 Task: Select the vs code. video preview option in the default binary editor.
Action: Mouse moved to (11, 519)
Screenshot: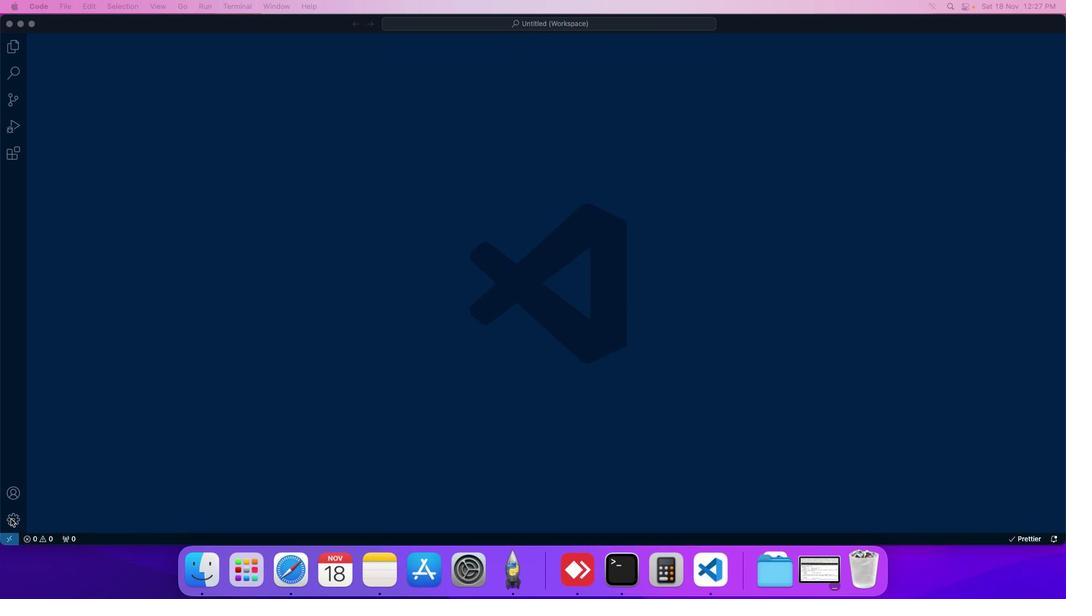 
Action: Mouse pressed left at (11, 519)
Screenshot: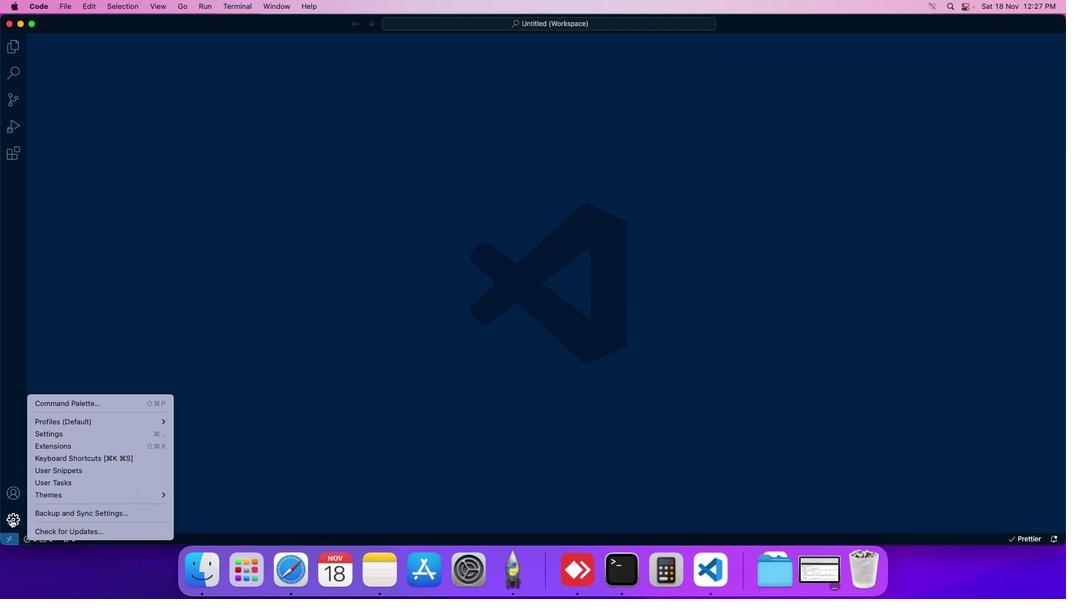 
Action: Mouse moved to (46, 435)
Screenshot: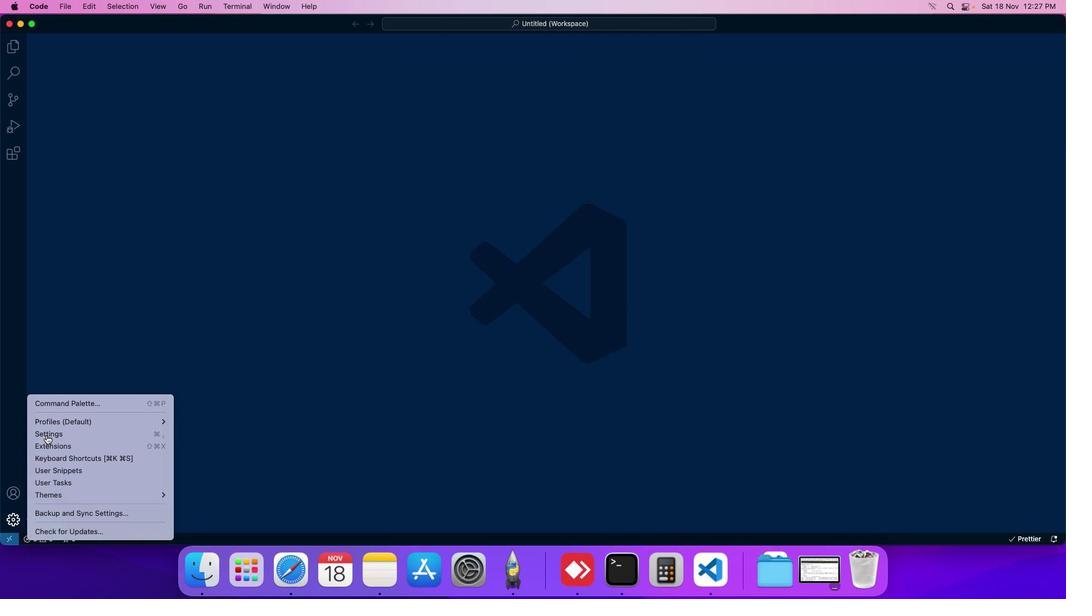 
Action: Mouse pressed left at (46, 435)
Screenshot: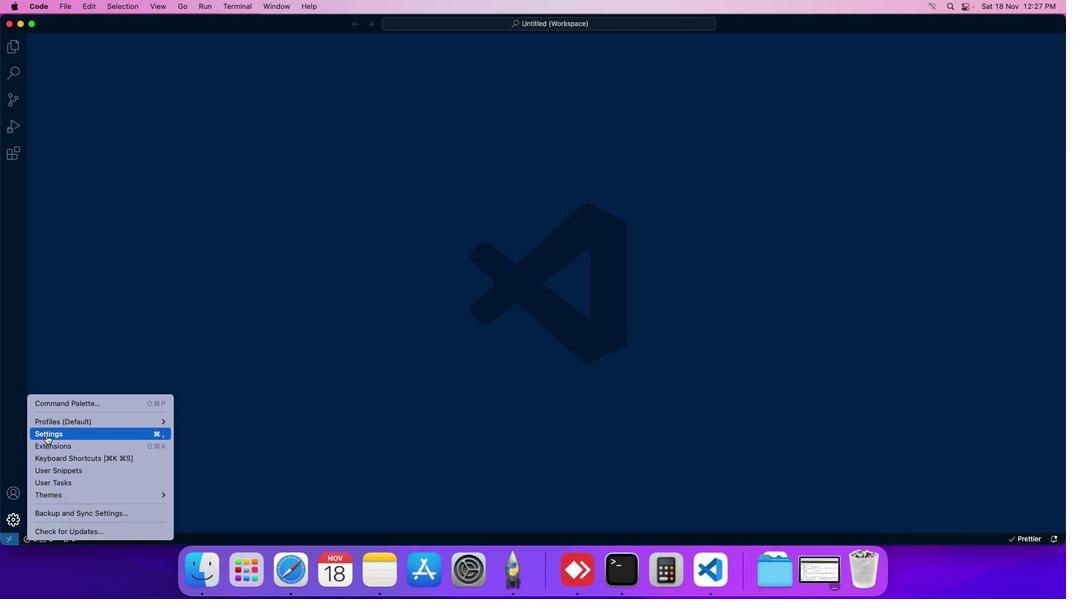 
Action: Mouse moved to (280, 87)
Screenshot: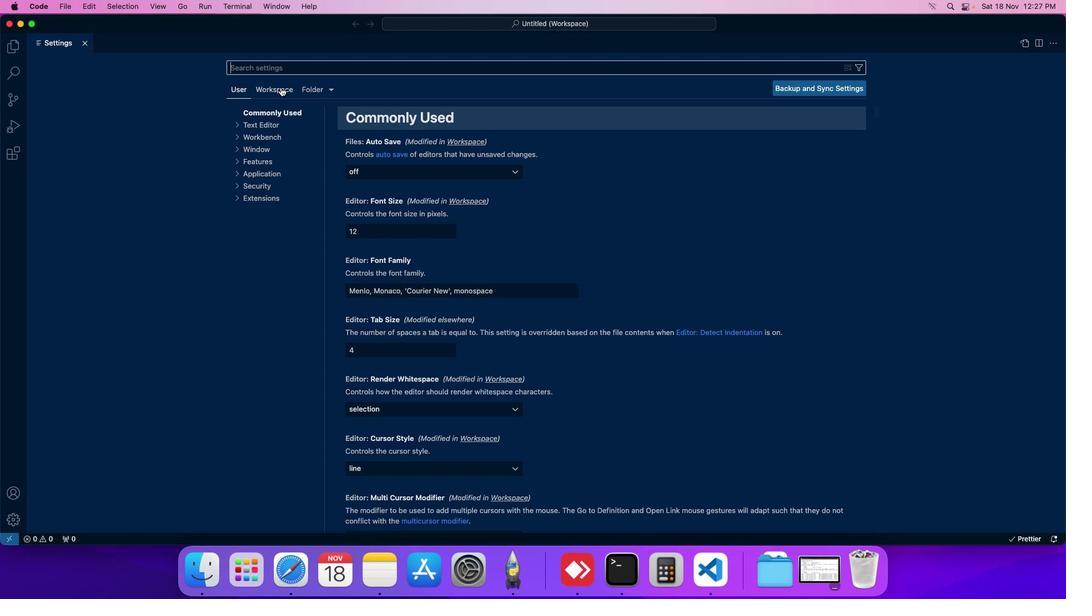 
Action: Mouse pressed left at (280, 87)
Screenshot: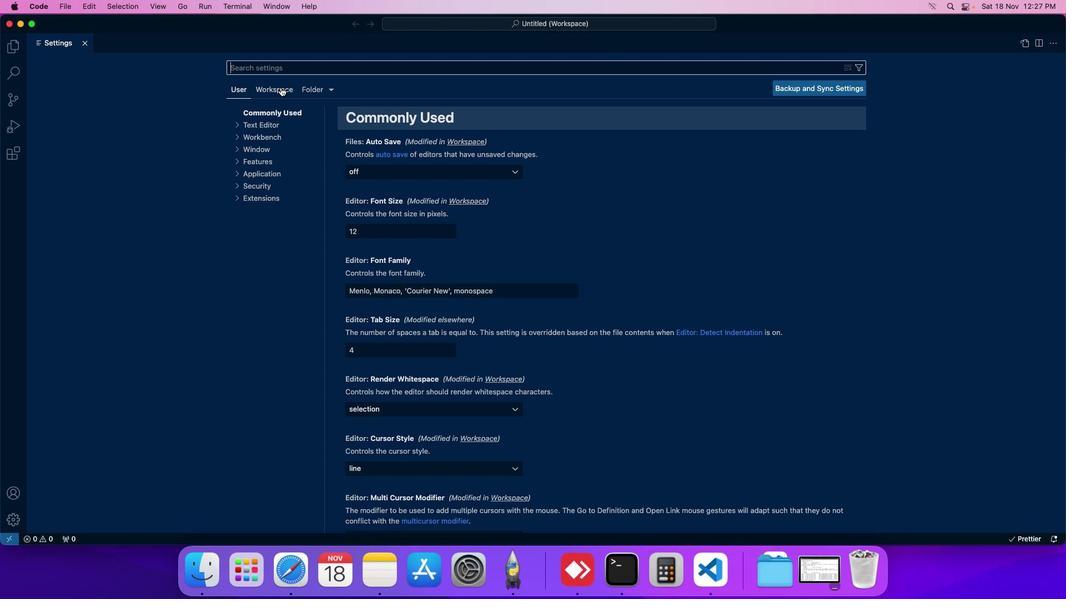 
Action: Mouse moved to (271, 136)
Screenshot: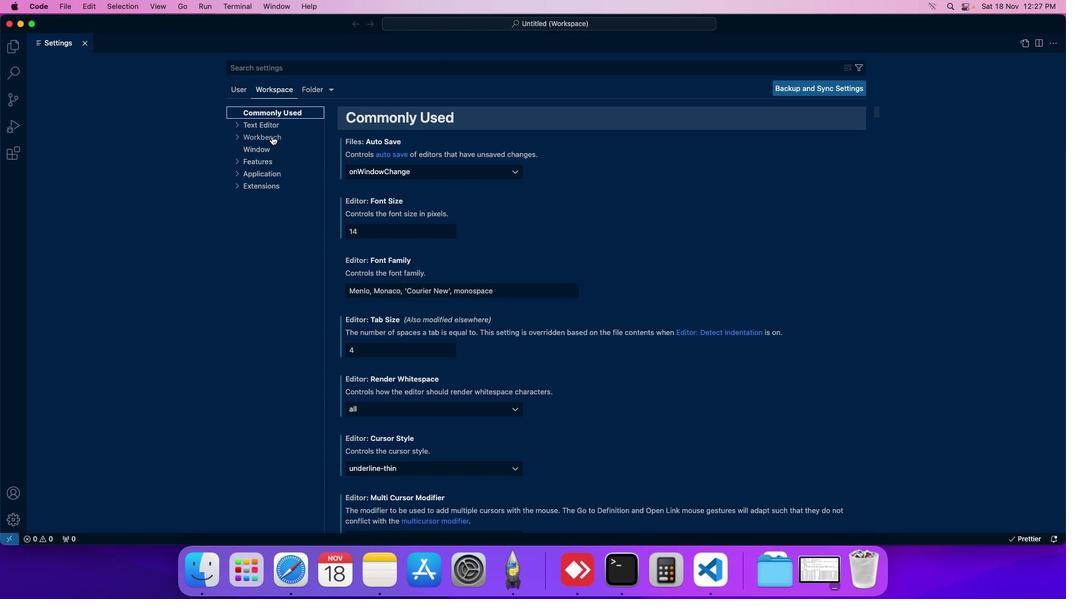 
Action: Mouse pressed left at (271, 136)
Screenshot: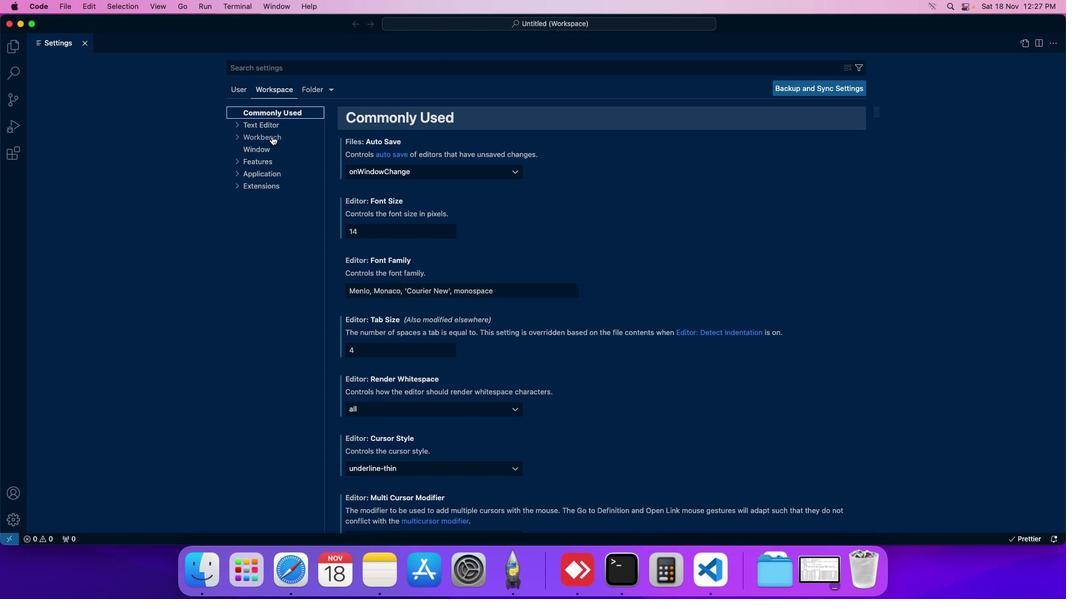 
Action: Mouse moved to (273, 171)
Screenshot: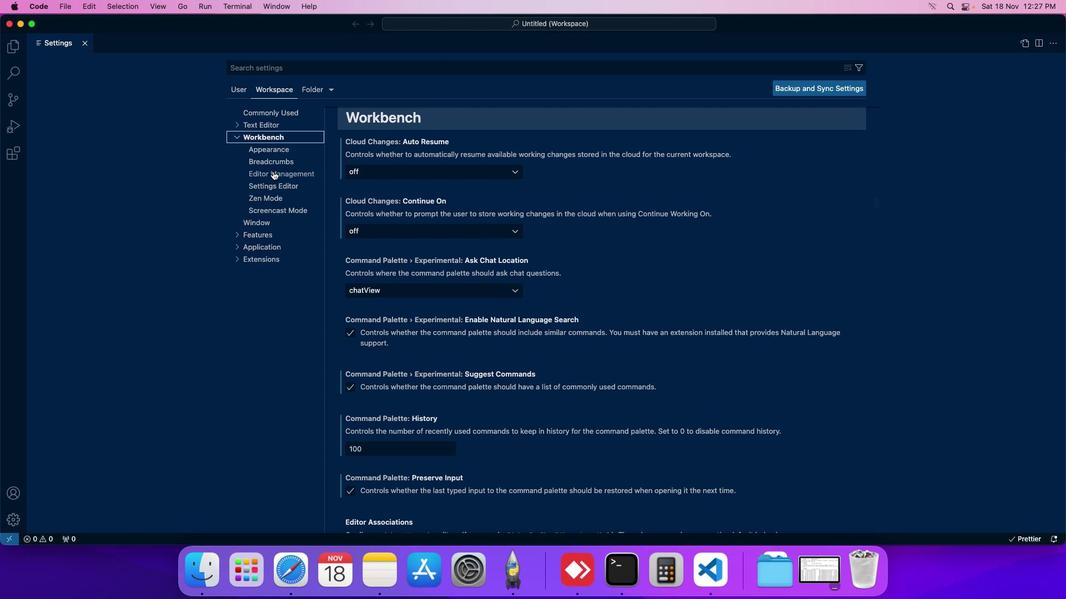 
Action: Mouse pressed left at (273, 171)
Screenshot: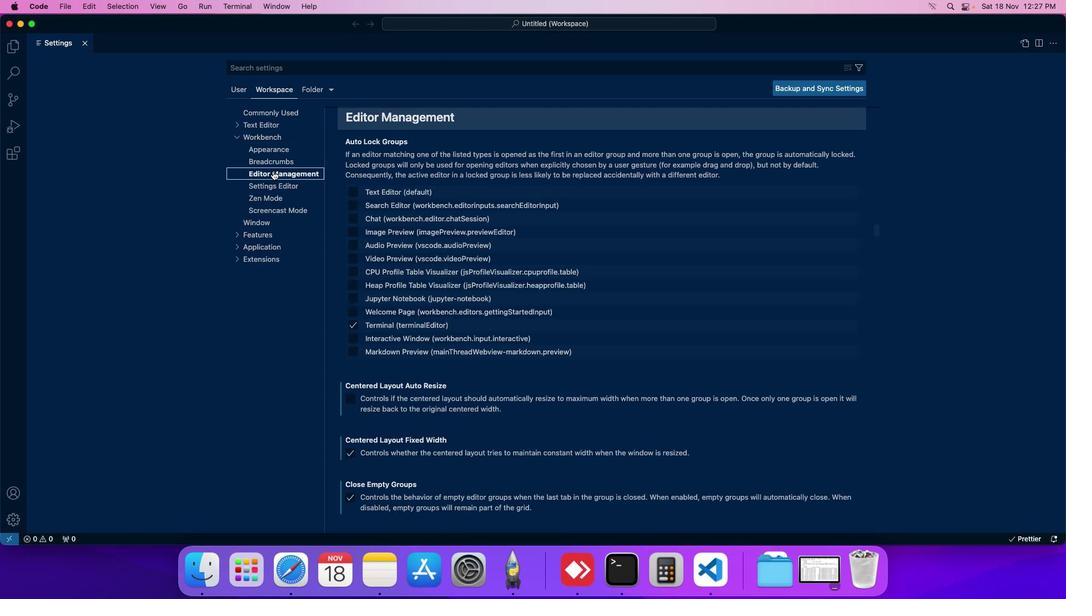 
Action: Mouse moved to (370, 275)
Screenshot: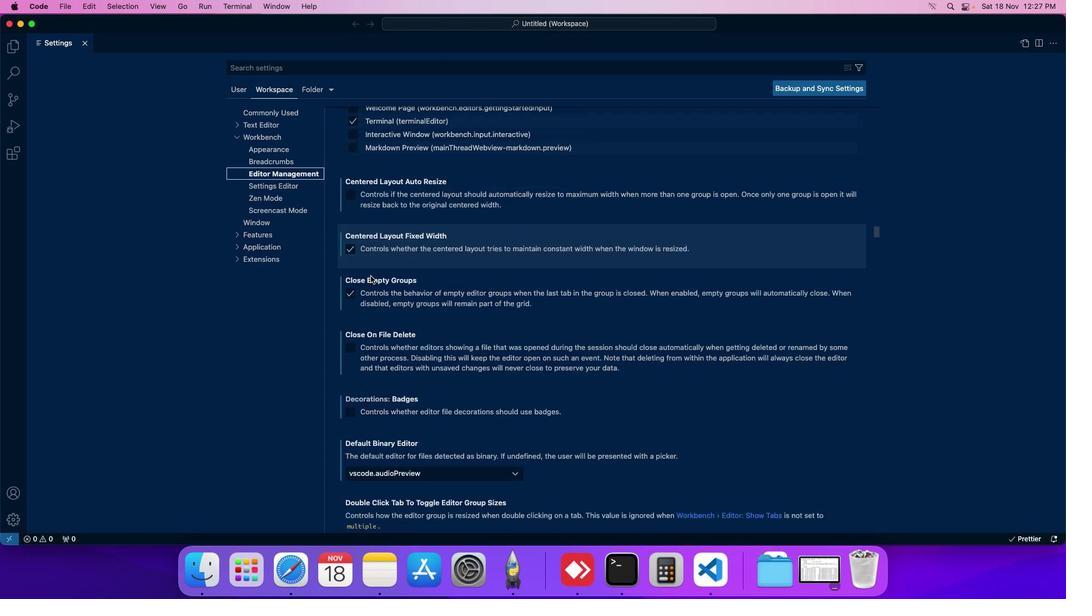 
Action: Mouse scrolled (370, 275) with delta (0, 0)
Screenshot: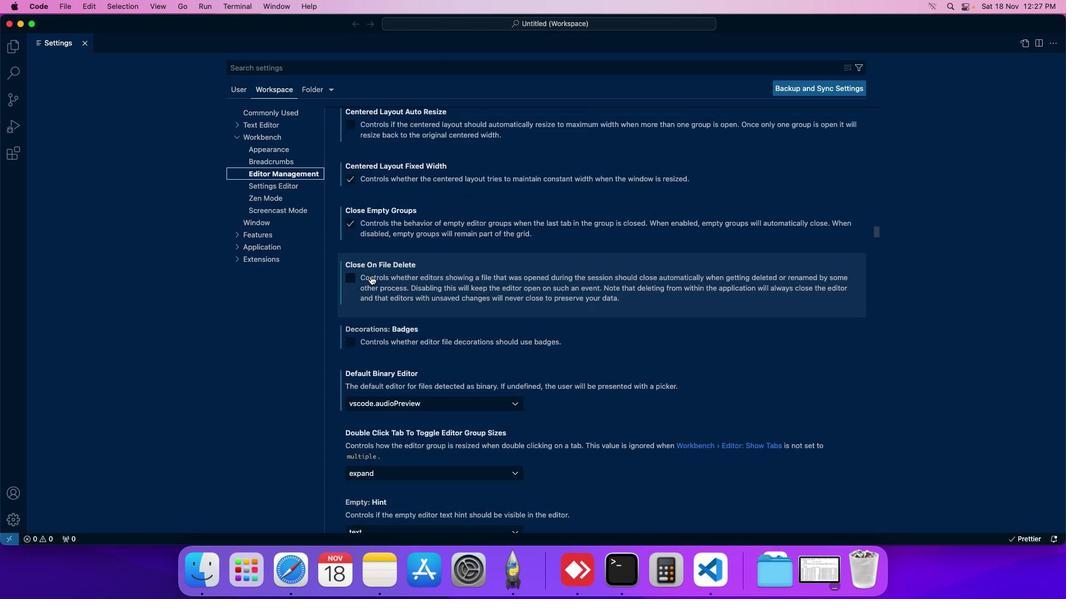 
Action: Mouse scrolled (370, 275) with delta (0, 0)
Screenshot: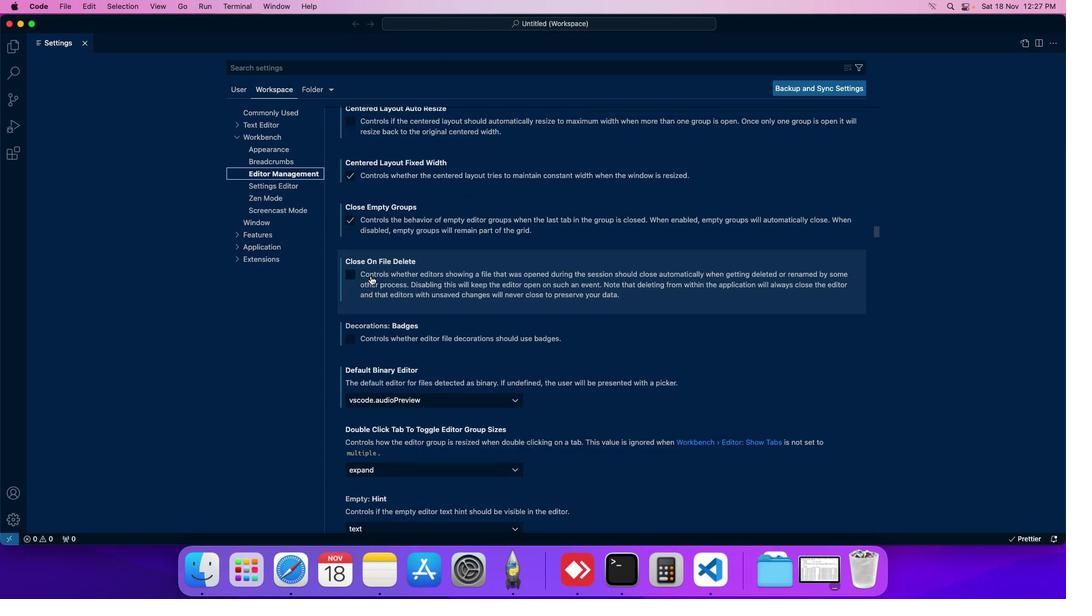 
Action: Mouse scrolled (370, 275) with delta (0, 0)
Screenshot: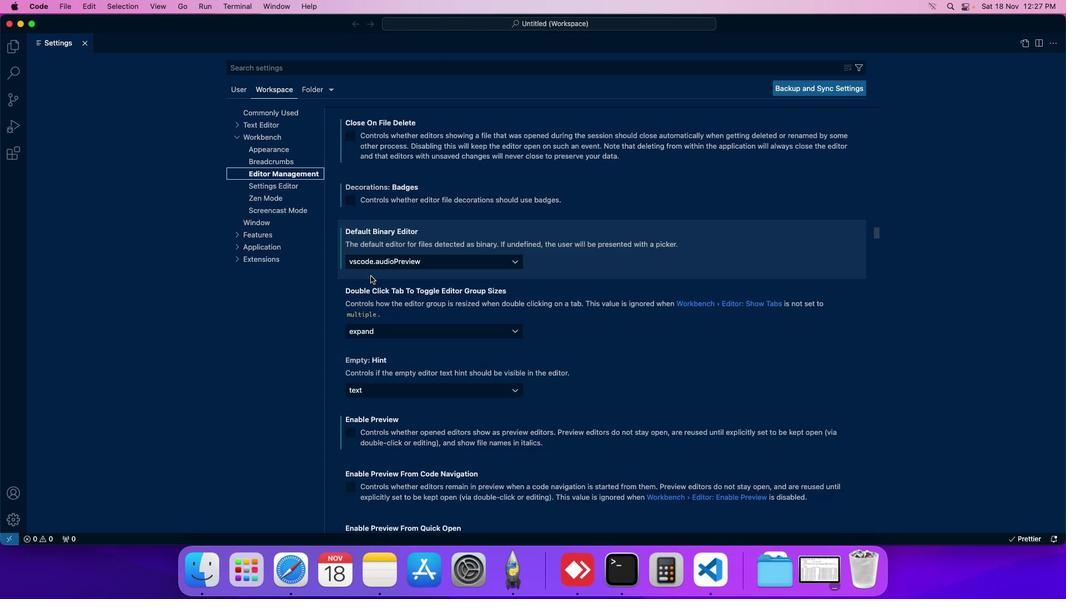 
Action: Mouse moved to (451, 259)
Screenshot: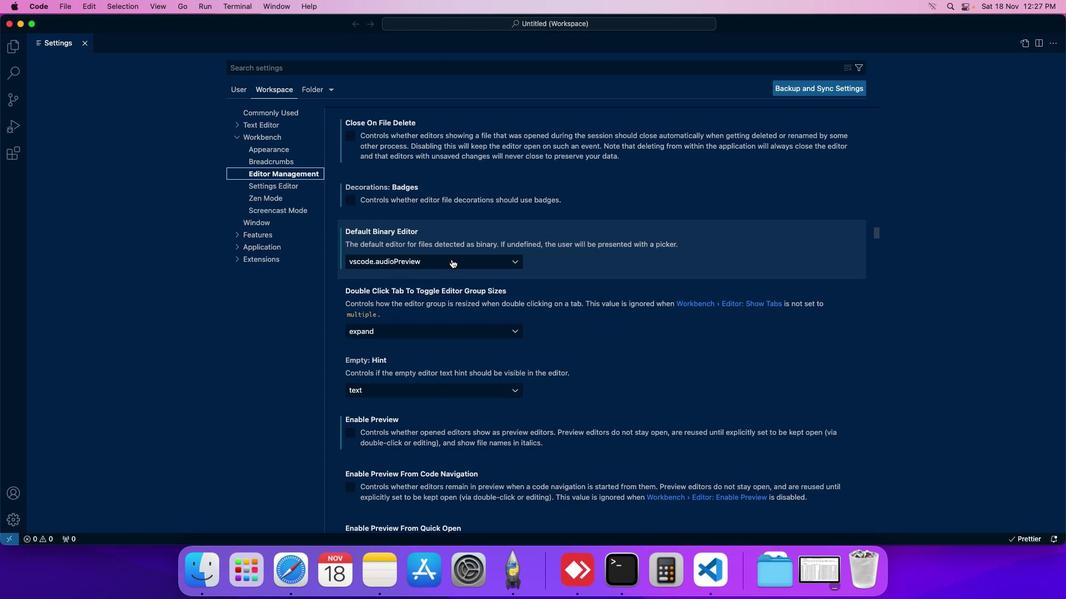 
Action: Mouse pressed left at (451, 259)
Screenshot: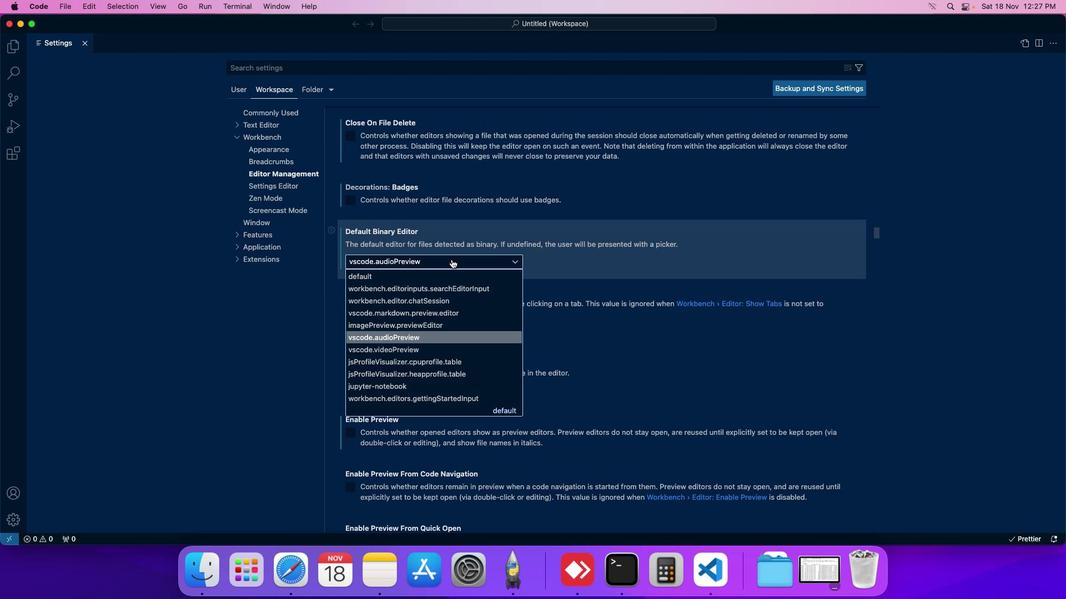 
Action: Mouse moved to (388, 346)
Screenshot: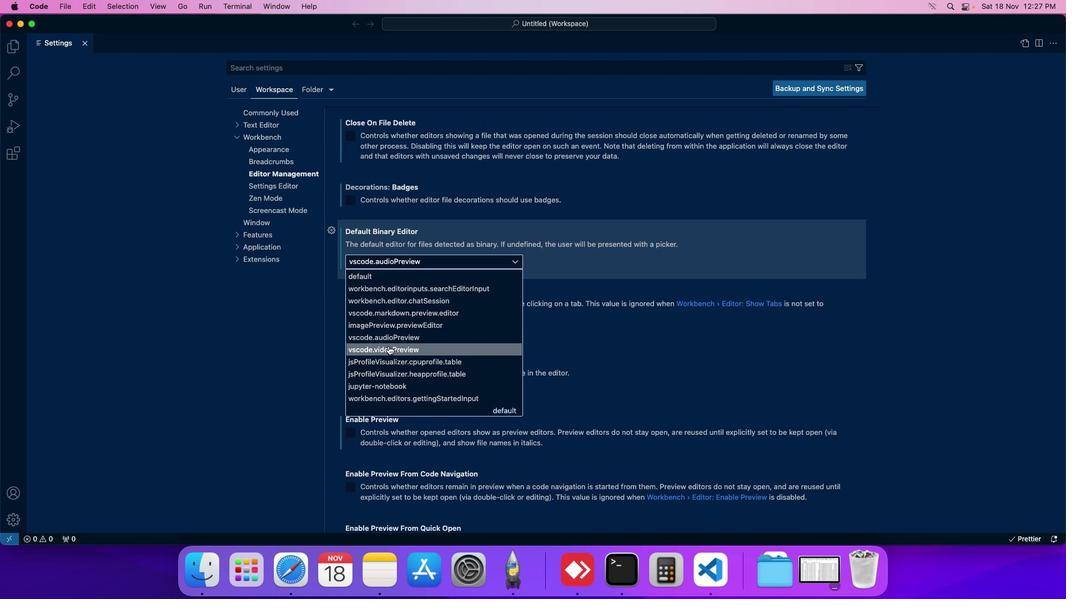 
Action: Mouse pressed left at (388, 346)
Screenshot: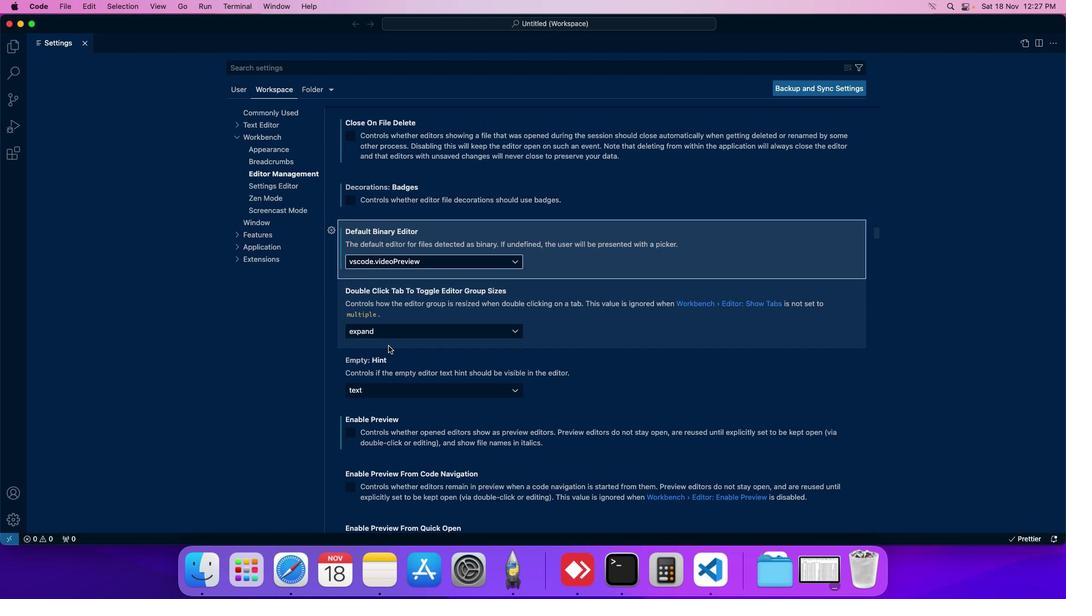 
Action: Mouse moved to (448, 267)
Screenshot: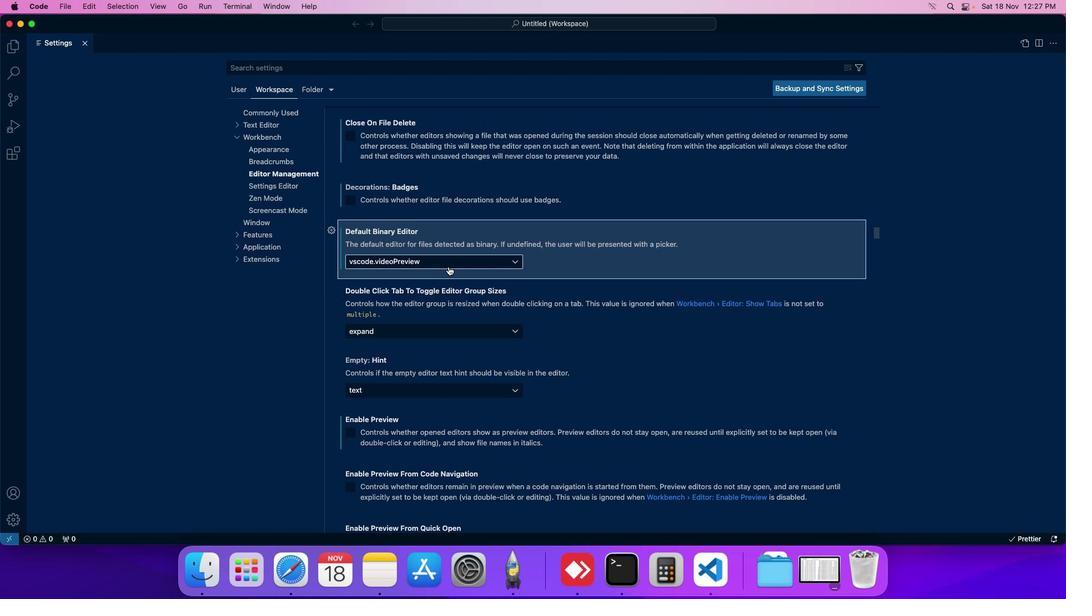 
